 Task: Select the criteria, the date is on or before to in the "past week".
Action: Mouse moved to (241, 90)
Screenshot: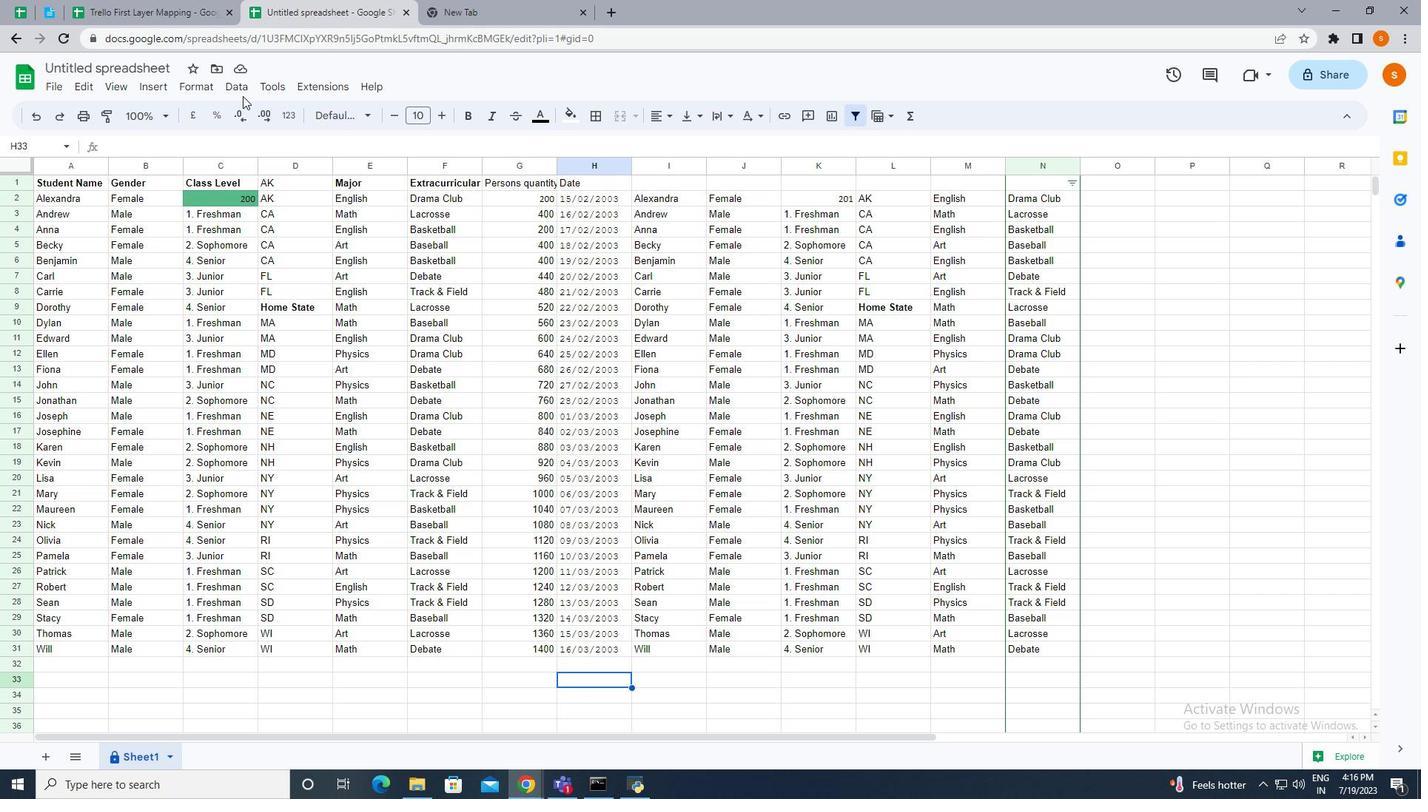 
Action: Mouse pressed left at (241, 90)
Screenshot: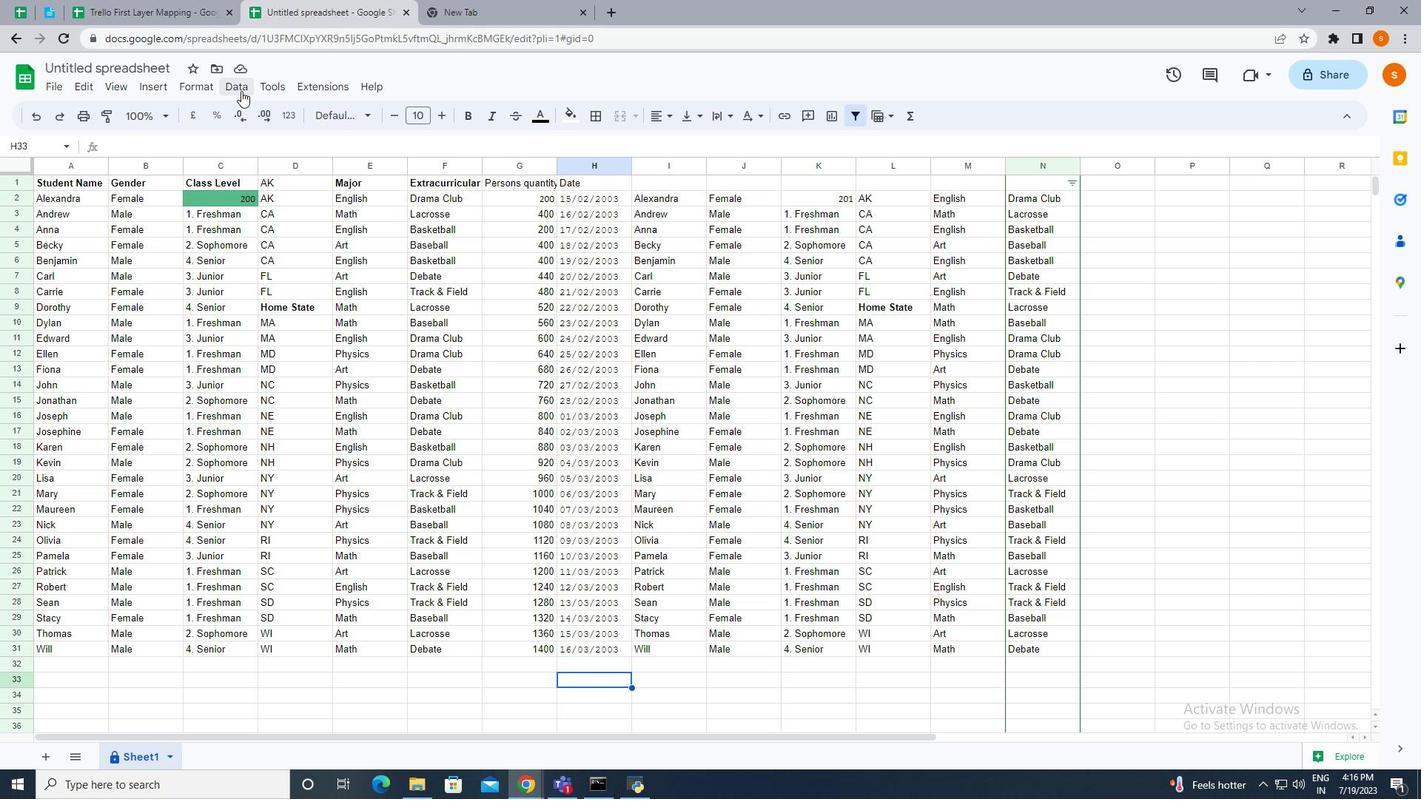 
Action: Mouse moved to (278, 383)
Screenshot: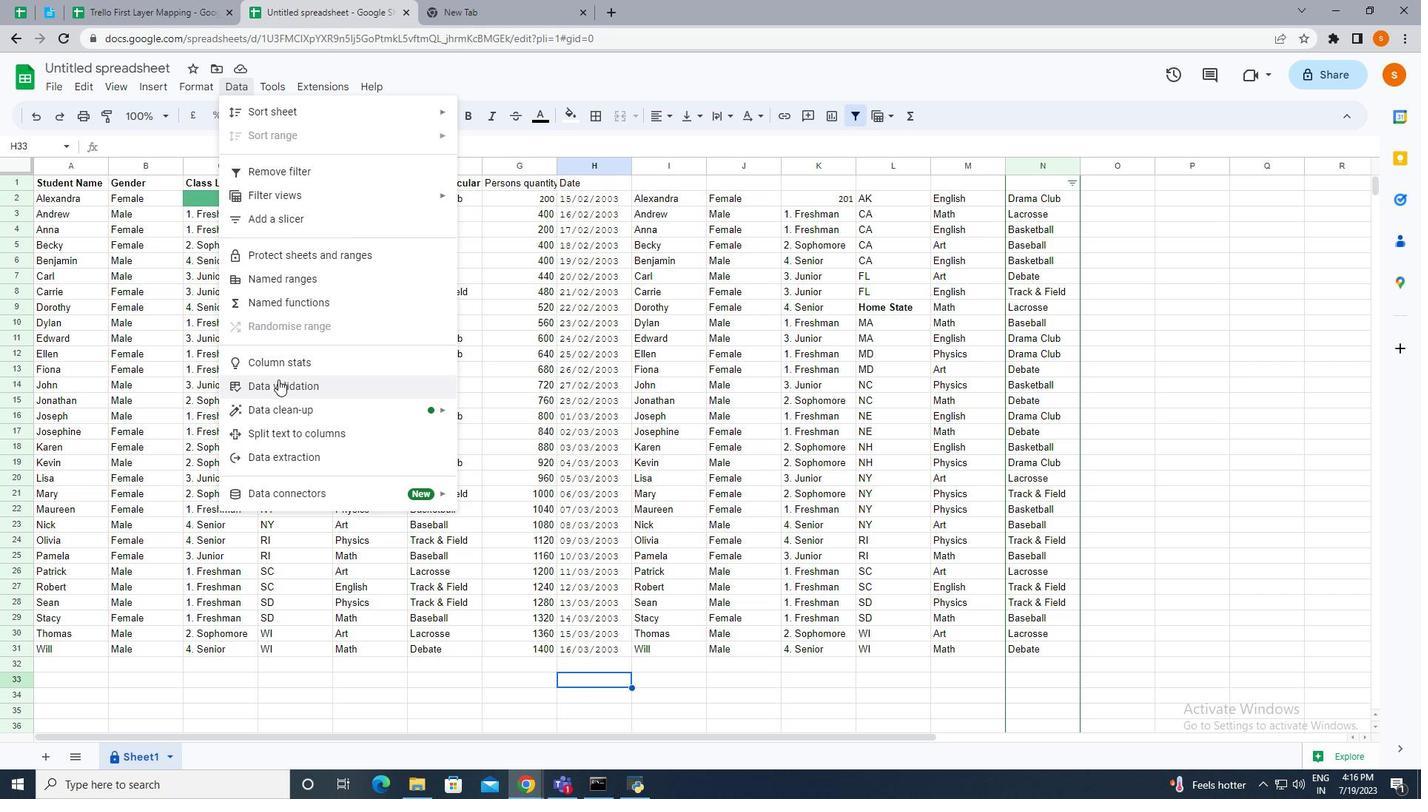 
Action: Mouse pressed left at (278, 383)
Screenshot: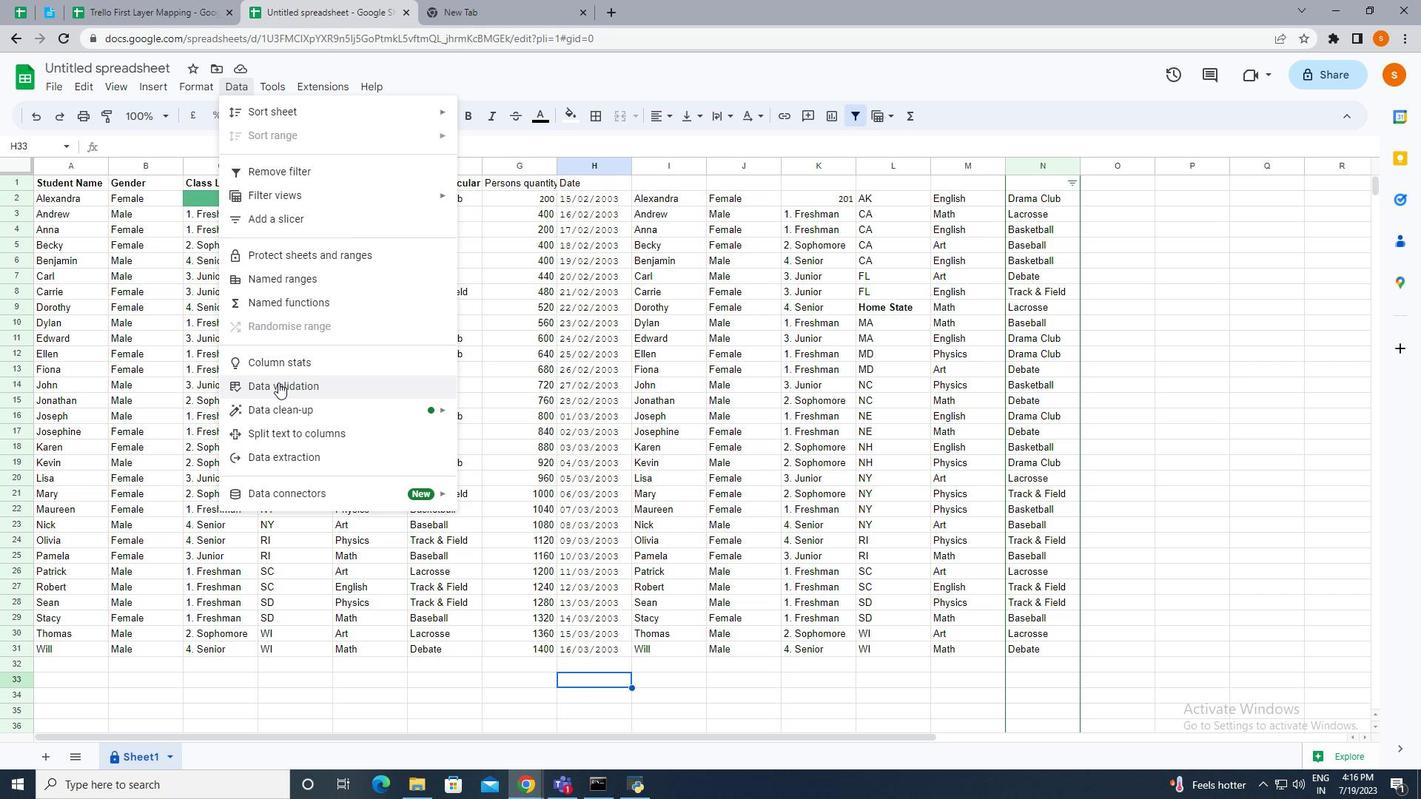 
Action: Mouse moved to (1234, 182)
Screenshot: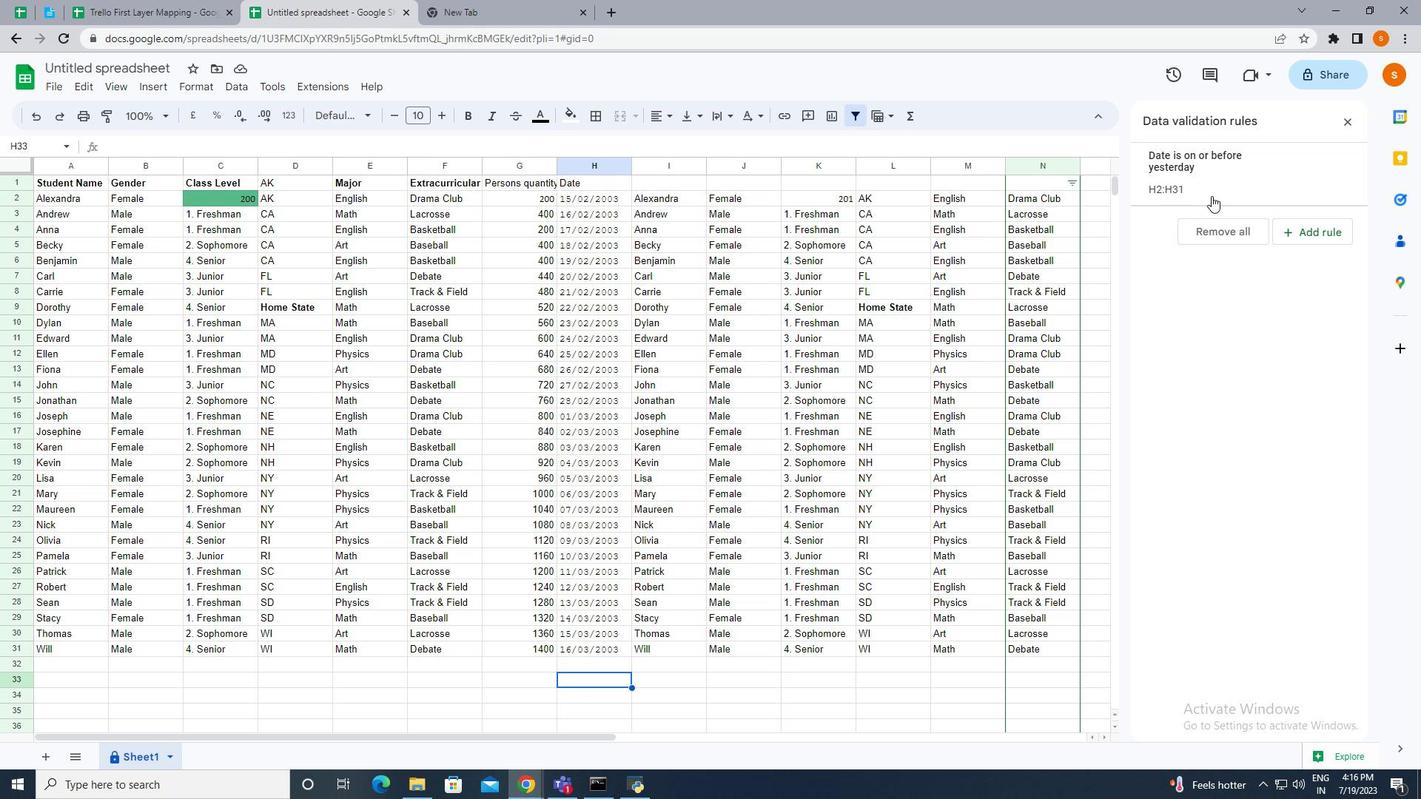 
Action: Mouse pressed left at (1234, 182)
Screenshot: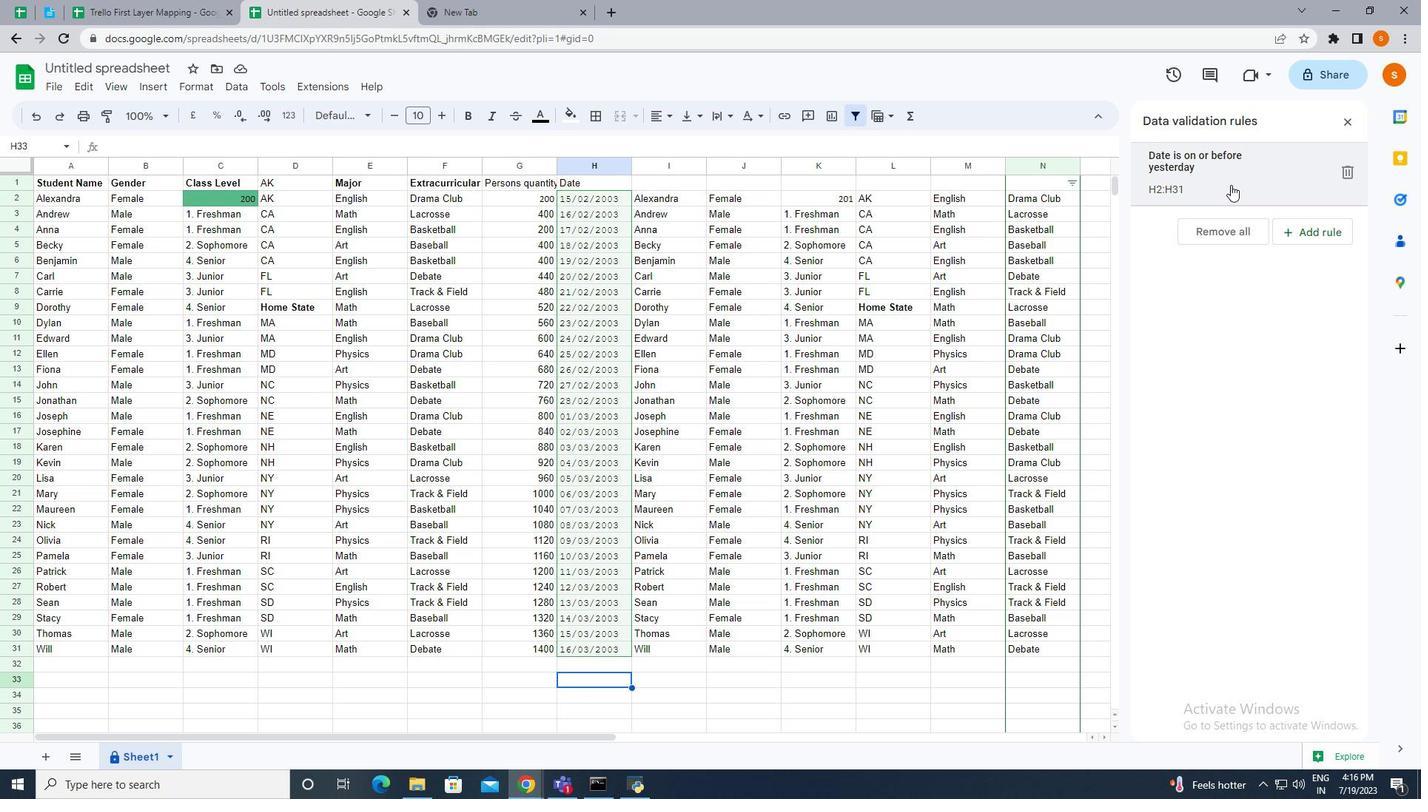 
Action: Mouse moved to (1214, 247)
Screenshot: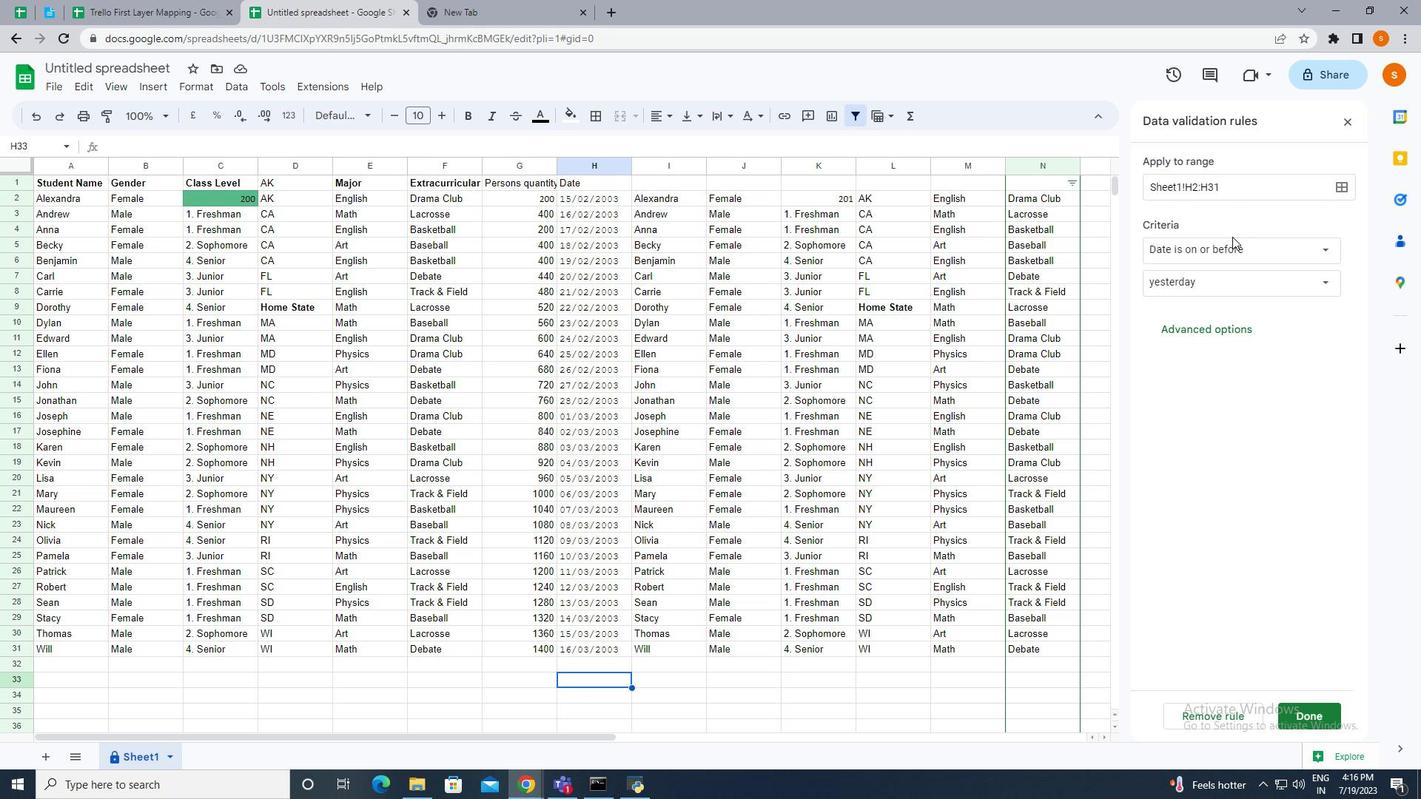 
Action: Mouse pressed left at (1214, 247)
Screenshot: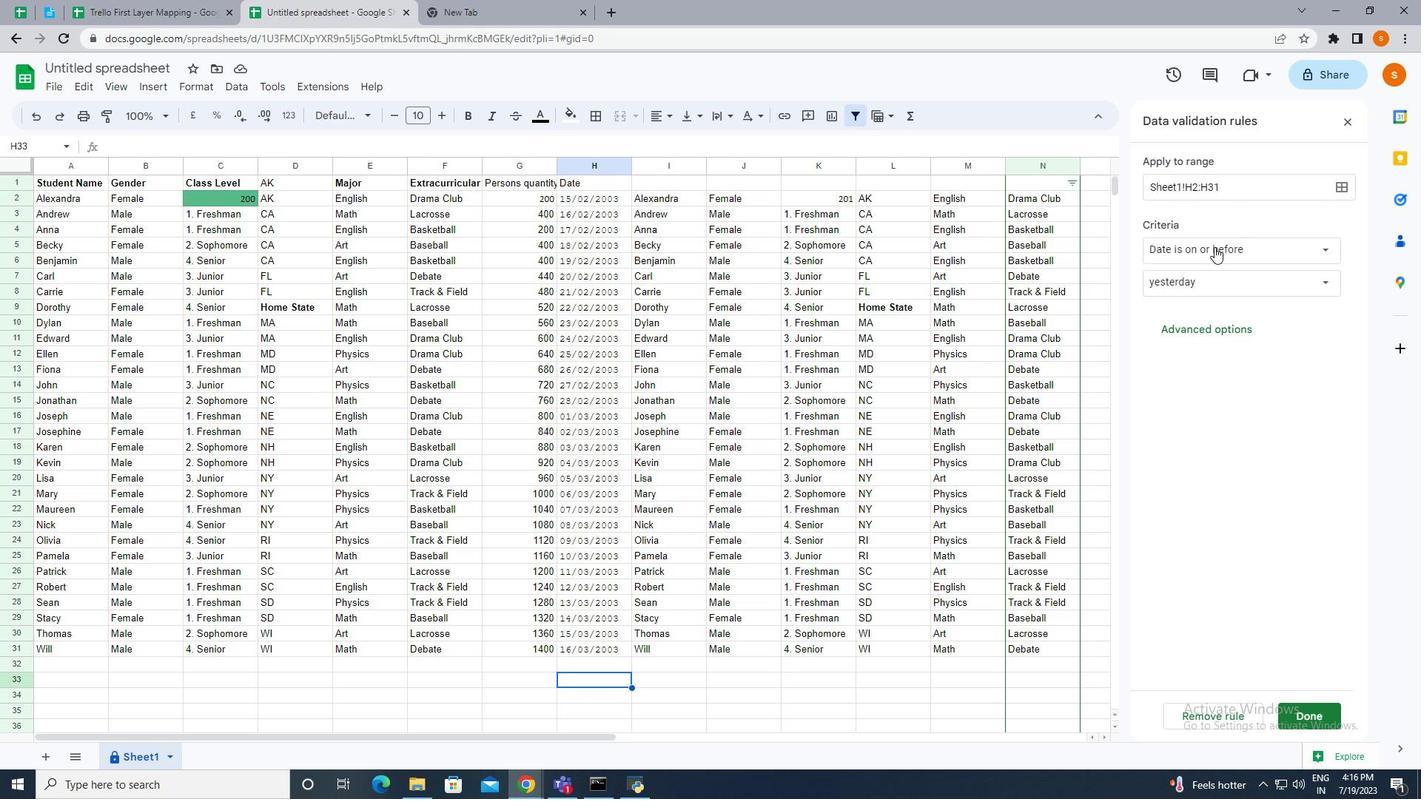 
Action: Mouse moved to (1219, 298)
Screenshot: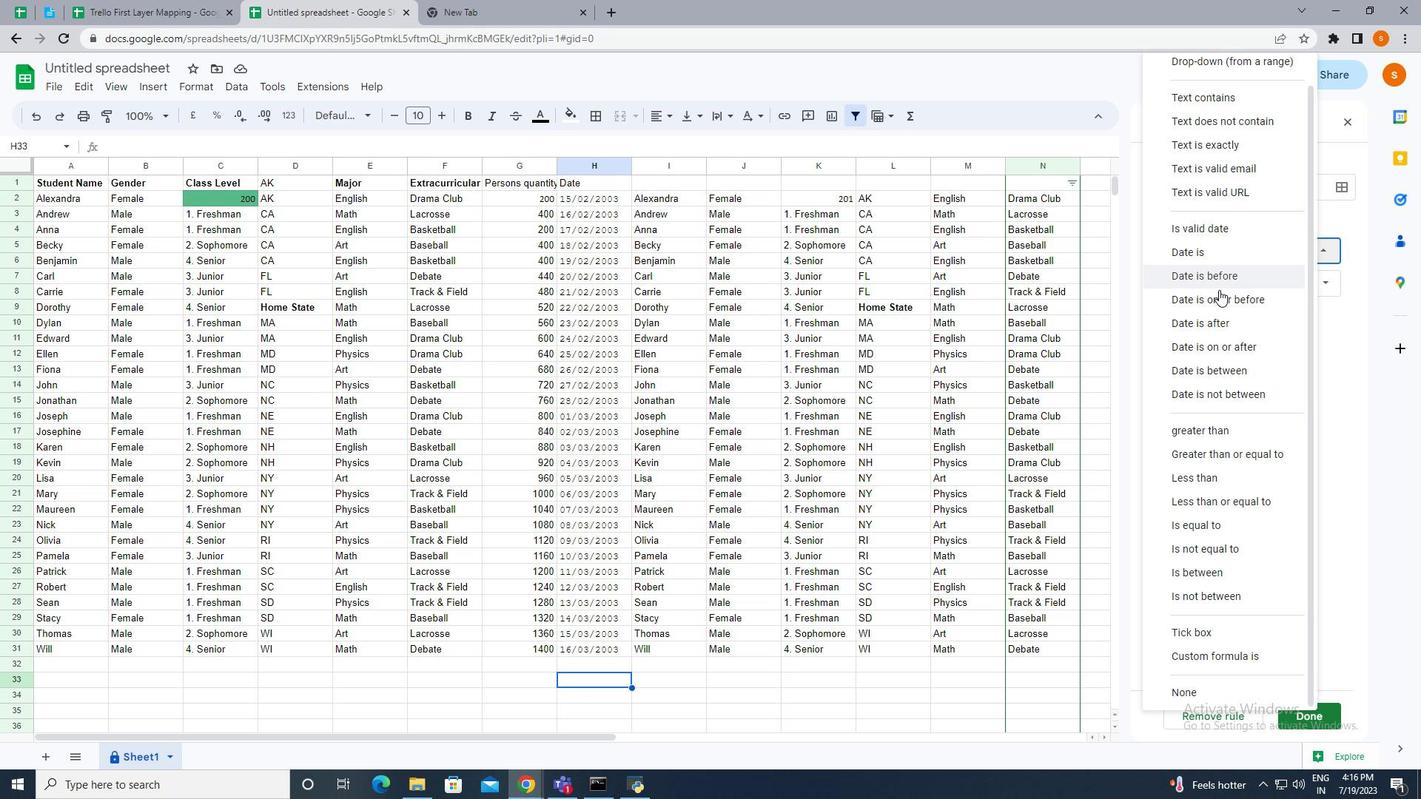 
Action: Mouse pressed left at (1219, 298)
Screenshot: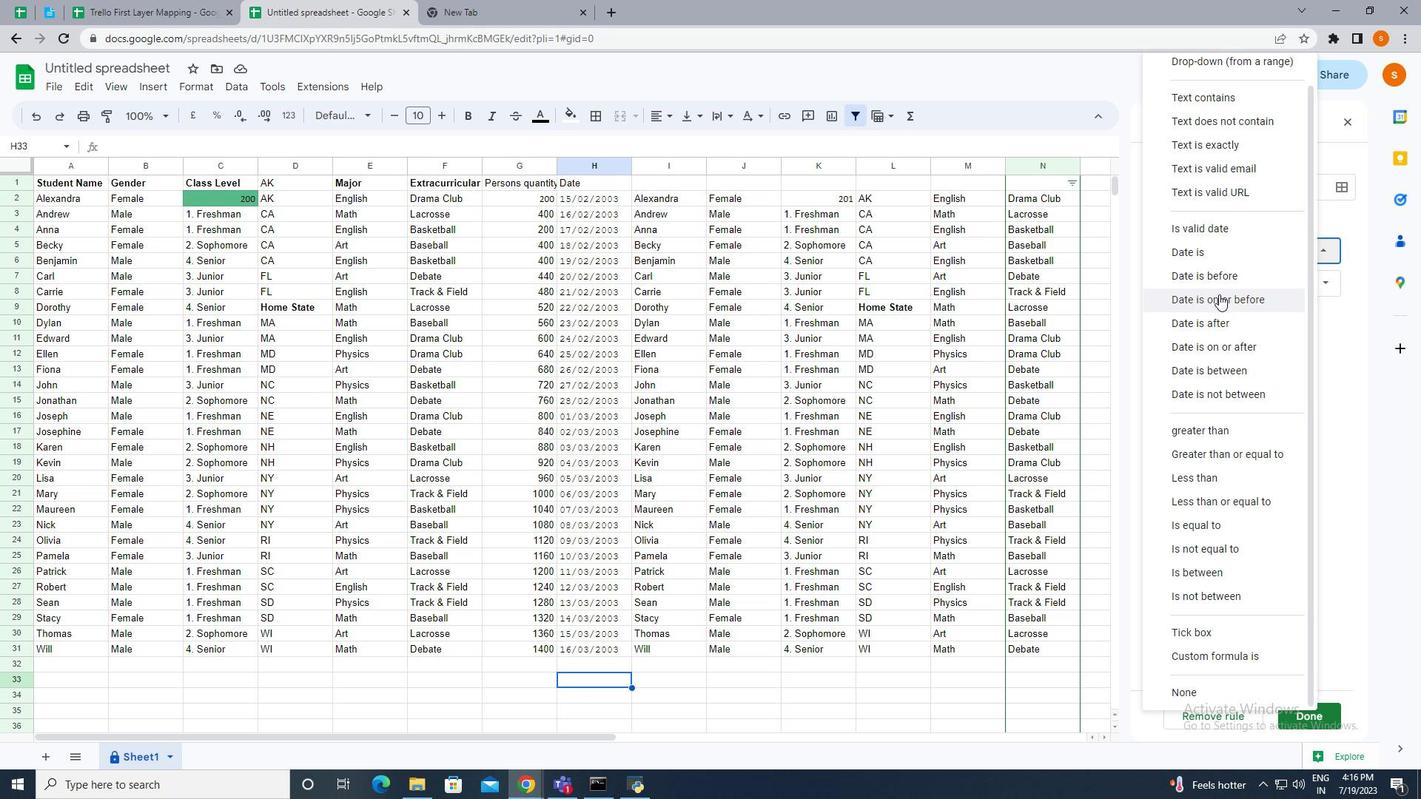 
Action: Mouse moved to (1213, 282)
Screenshot: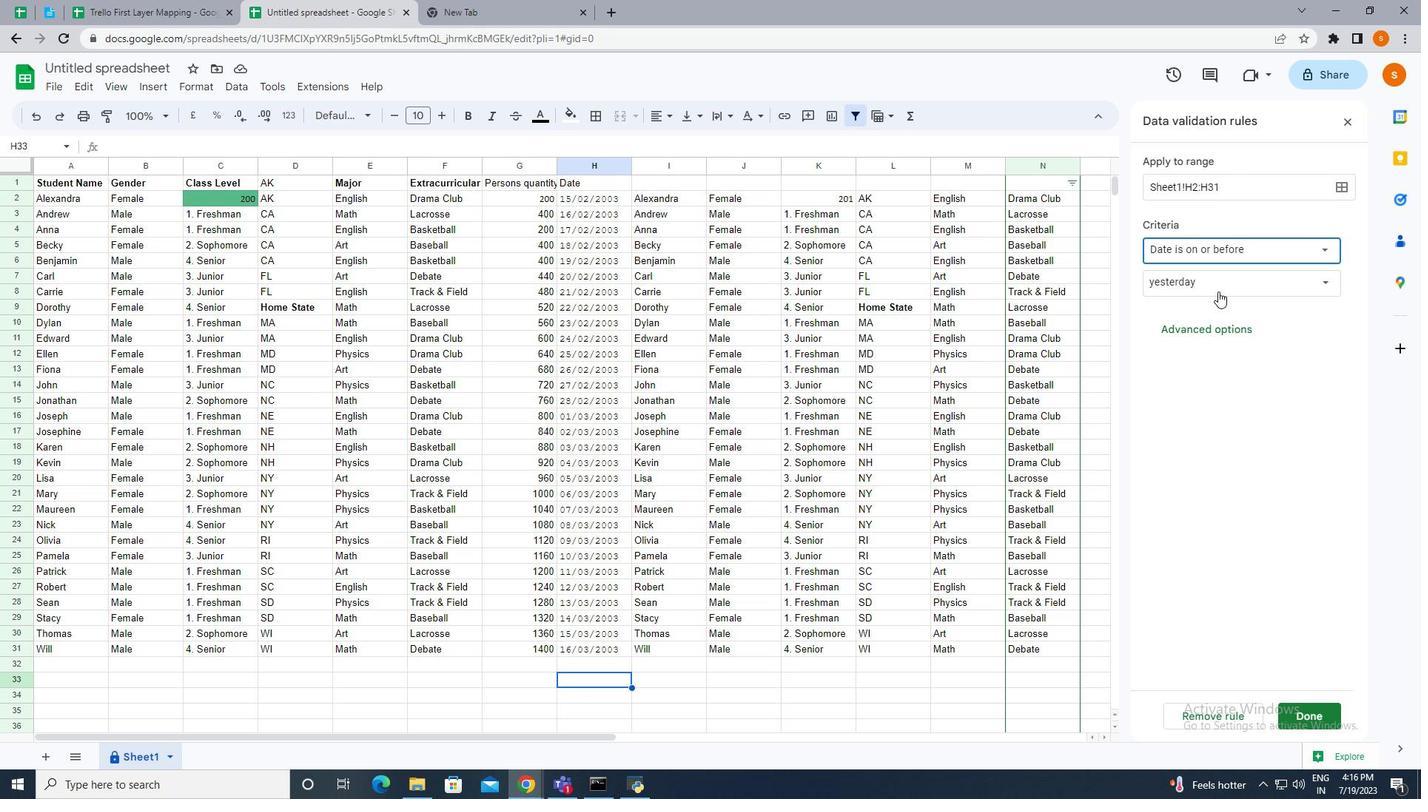 
Action: Mouse pressed left at (1213, 282)
Screenshot: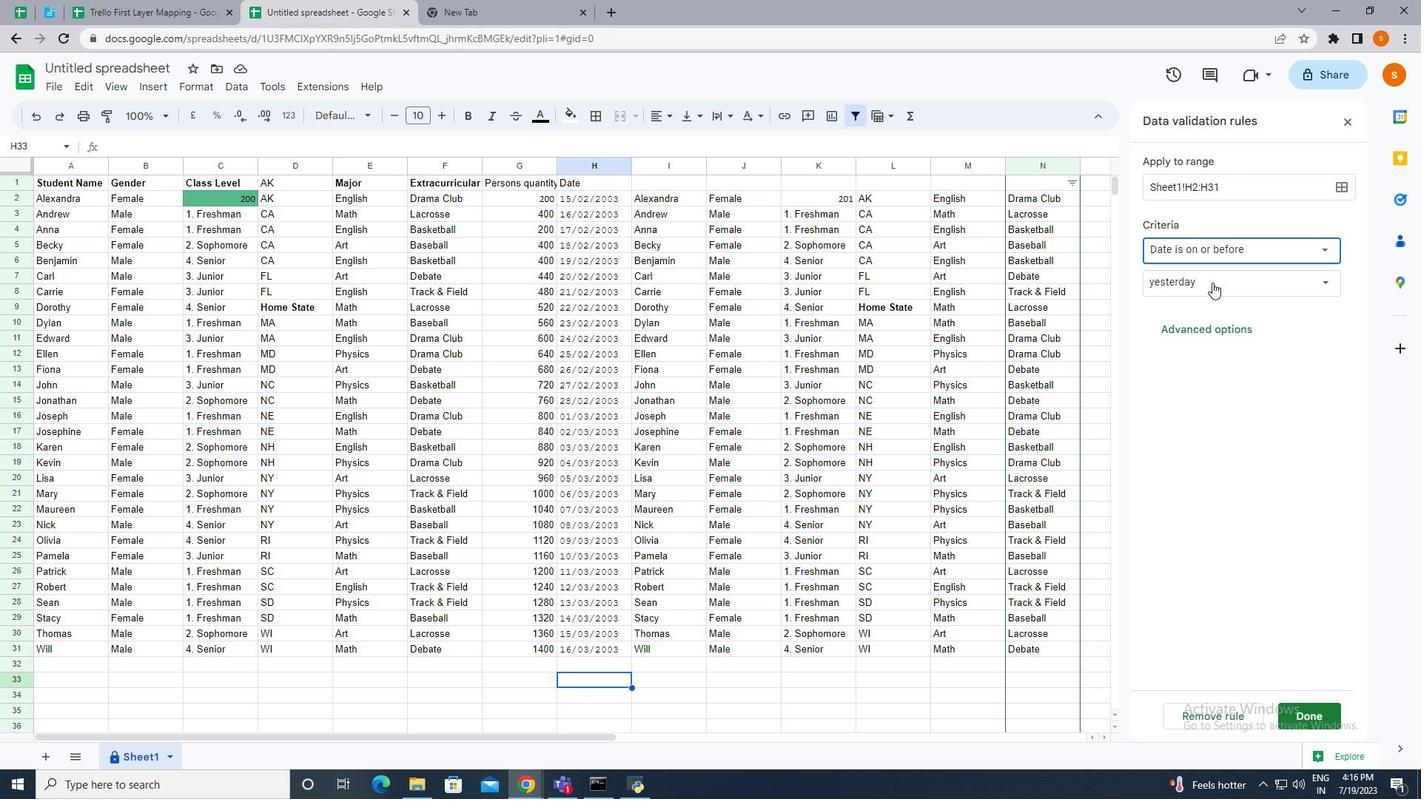 
Action: Mouse moved to (1216, 311)
Screenshot: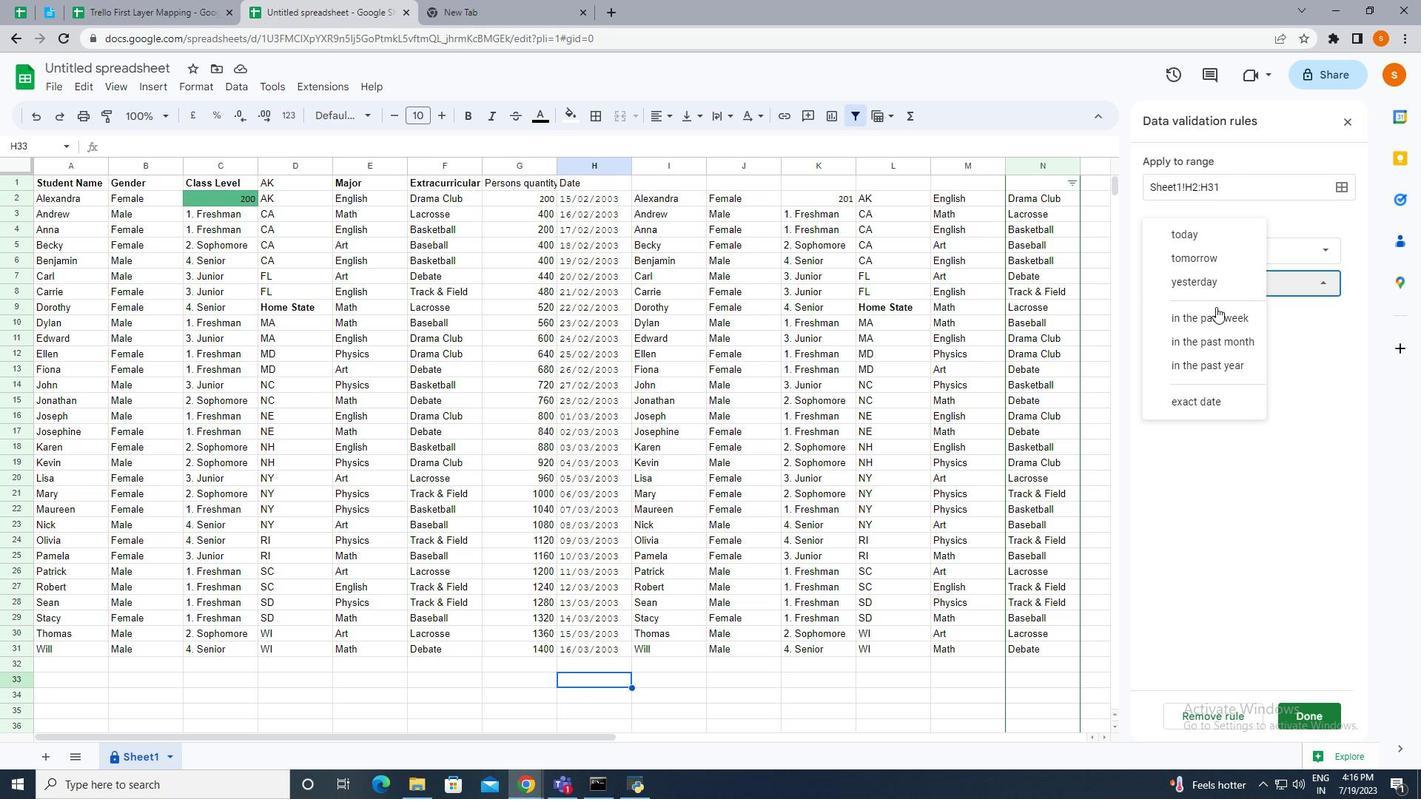 
Action: Mouse pressed left at (1216, 311)
Screenshot: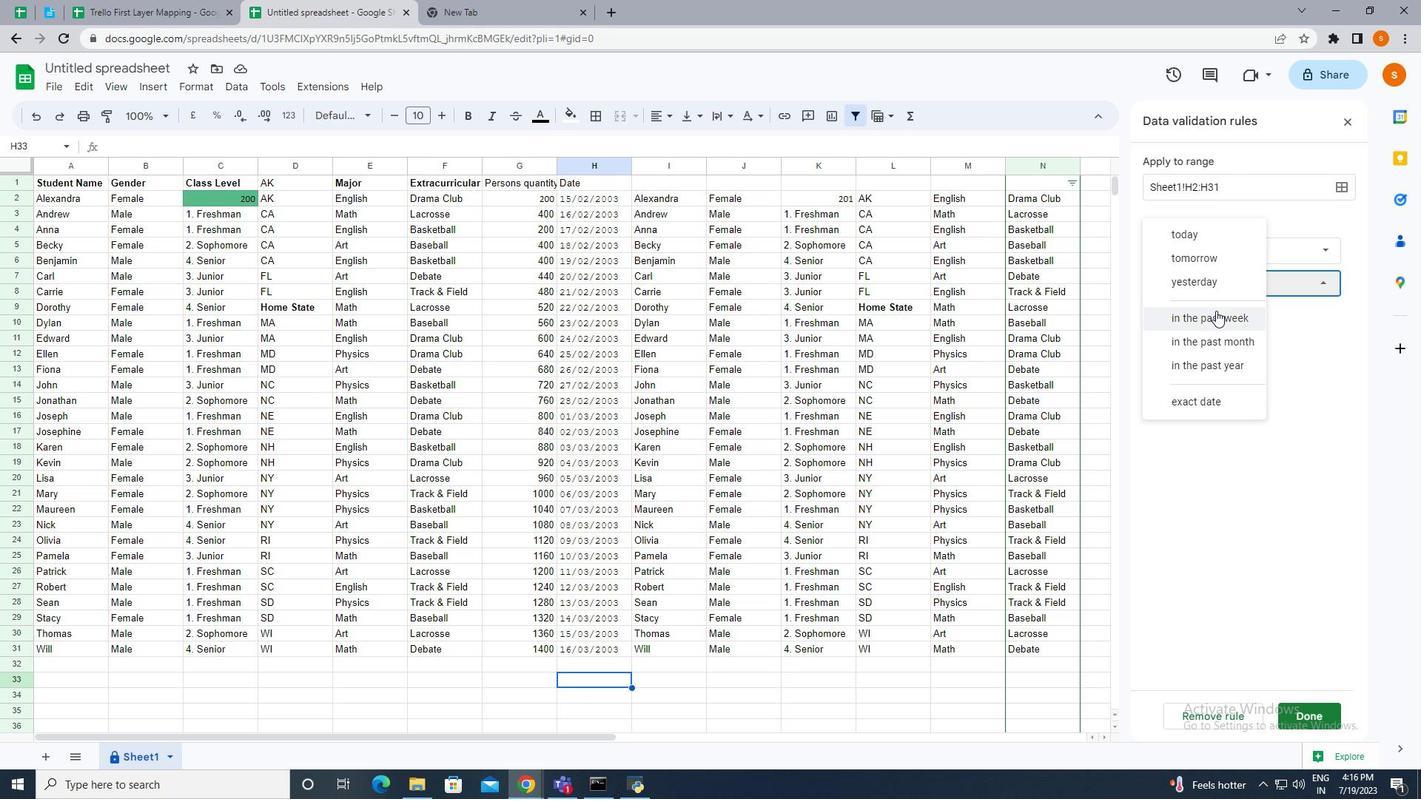 
Action: Mouse moved to (1223, 456)
Screenshot: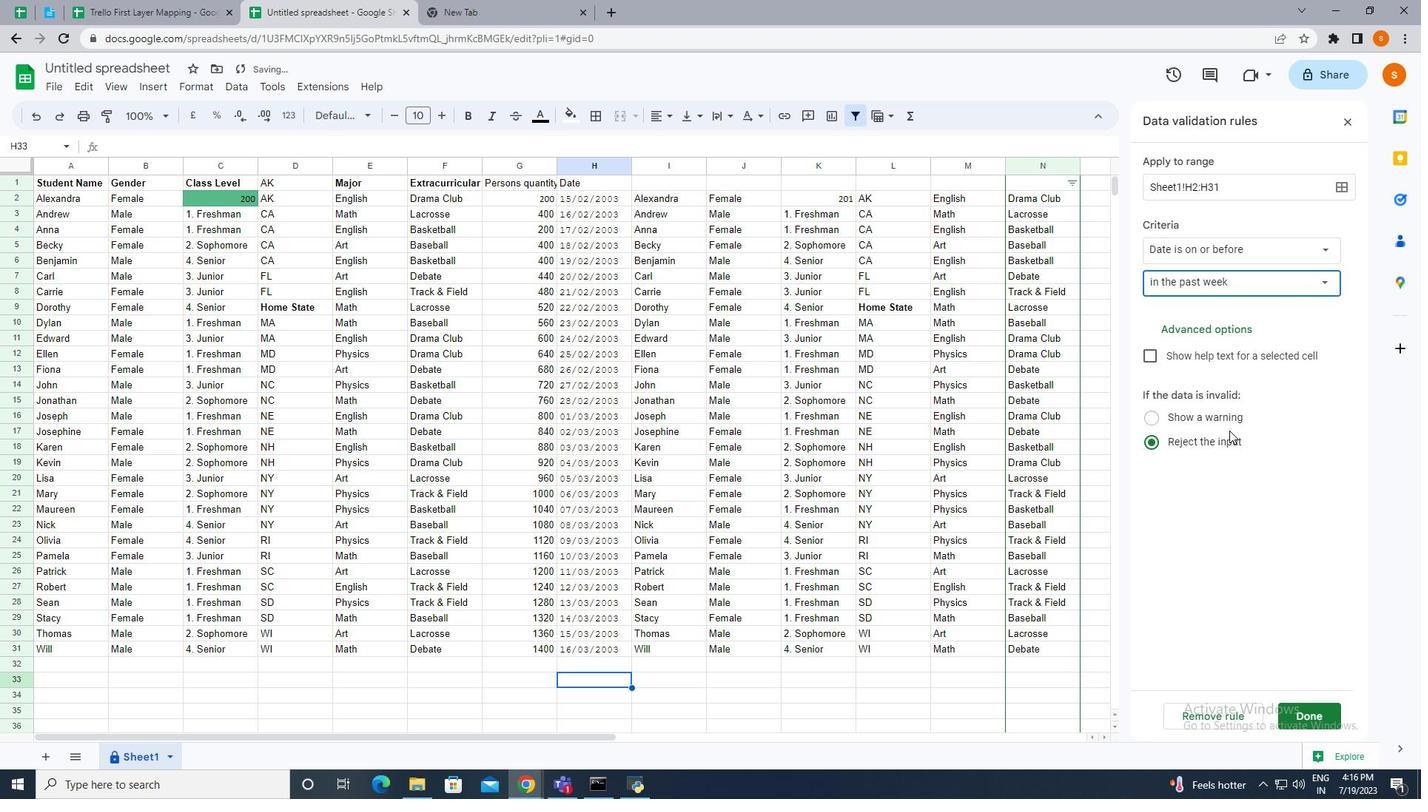 
